 Task: Sort the products by relevance.
Action: Mouse moved to (19, 112)
Screenshot: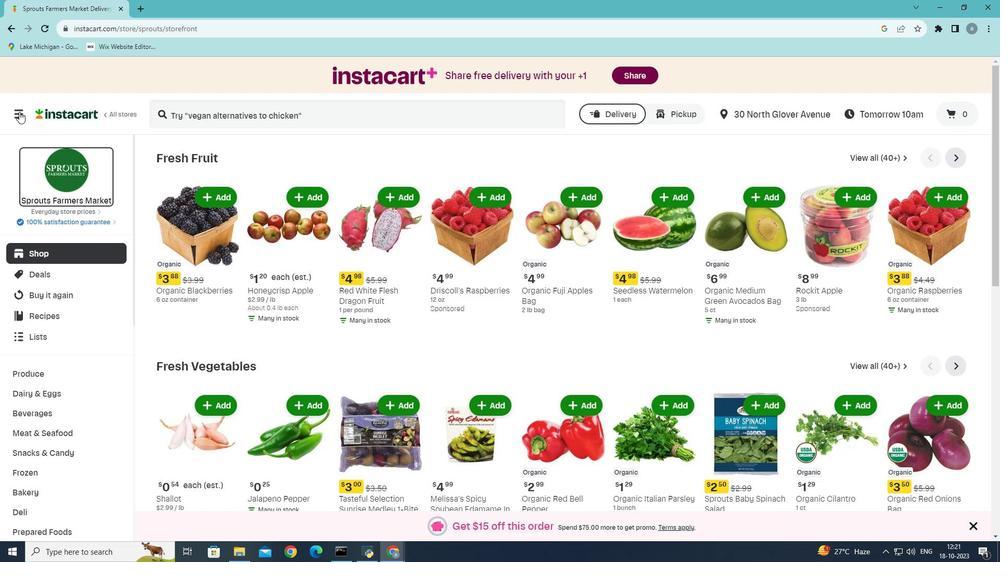
Action: Mouse pressed left at (19, 112)
Screenshot: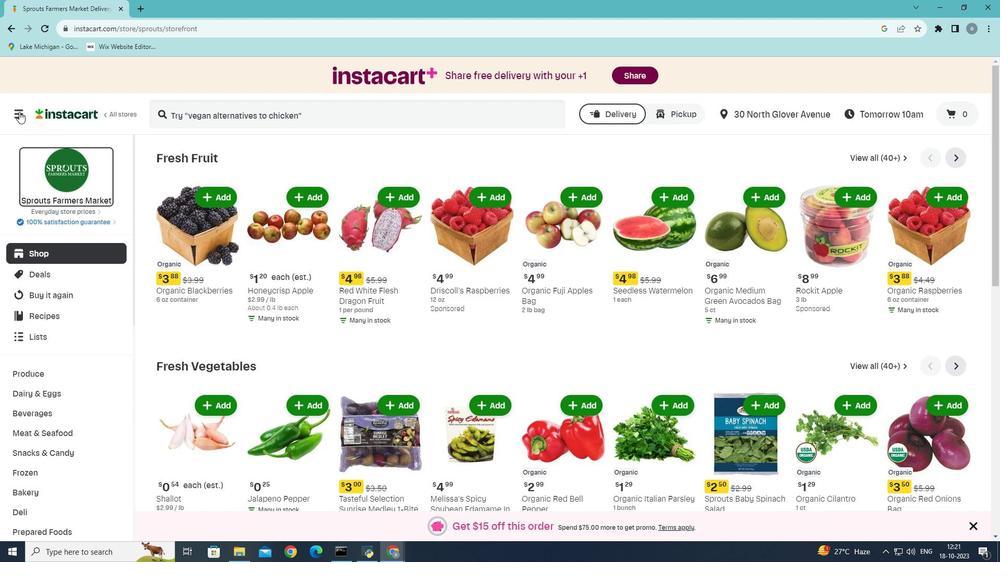 
Action: Mouse moved to (58, 301)
Screenshot: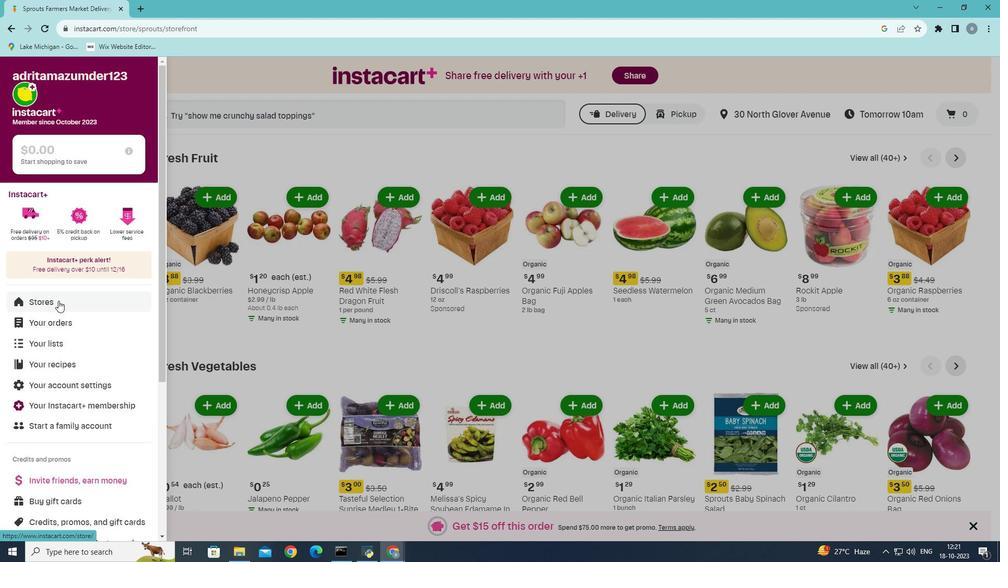 
Action: Mouse pressed left at (58, 301)
Screenshot: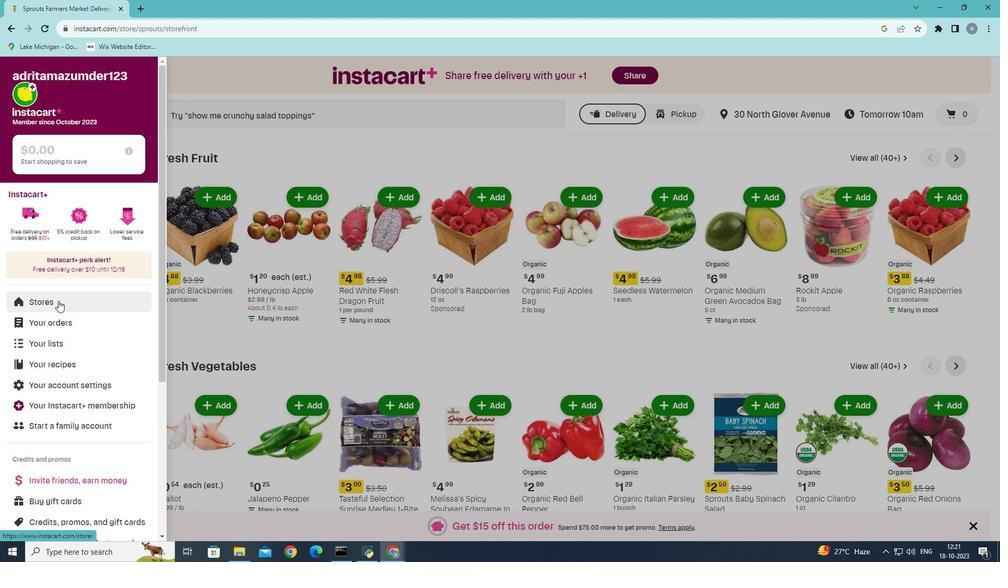 
Action: Mouse moved to (242, 129)
Screenshot: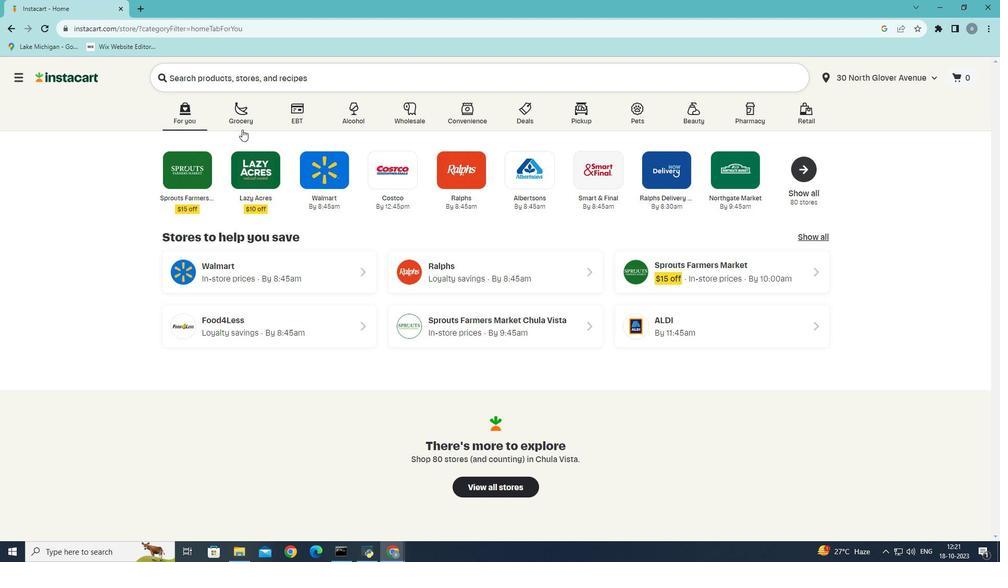 
Action: Mouse pressed left at (242, 129)
Screenshot: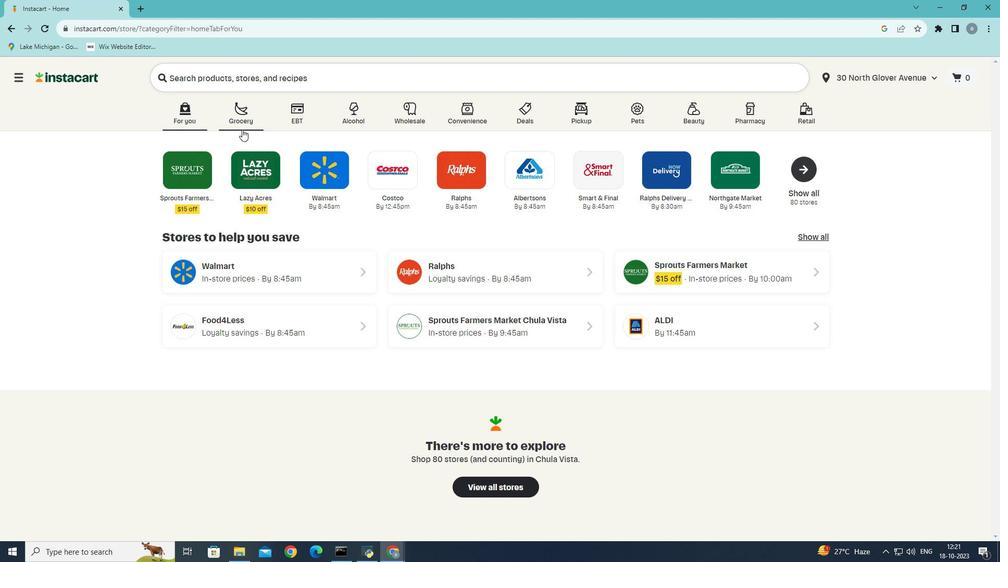 
Action: Mouse moved to (269, 320)
Screenshot: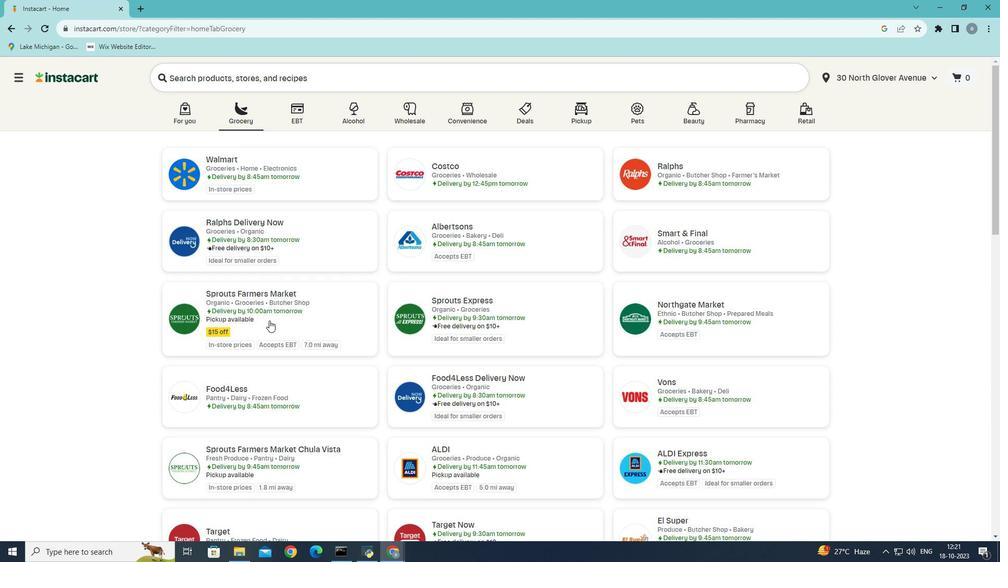
Action: Mouse pressed left at (269, 320)
Screenshot: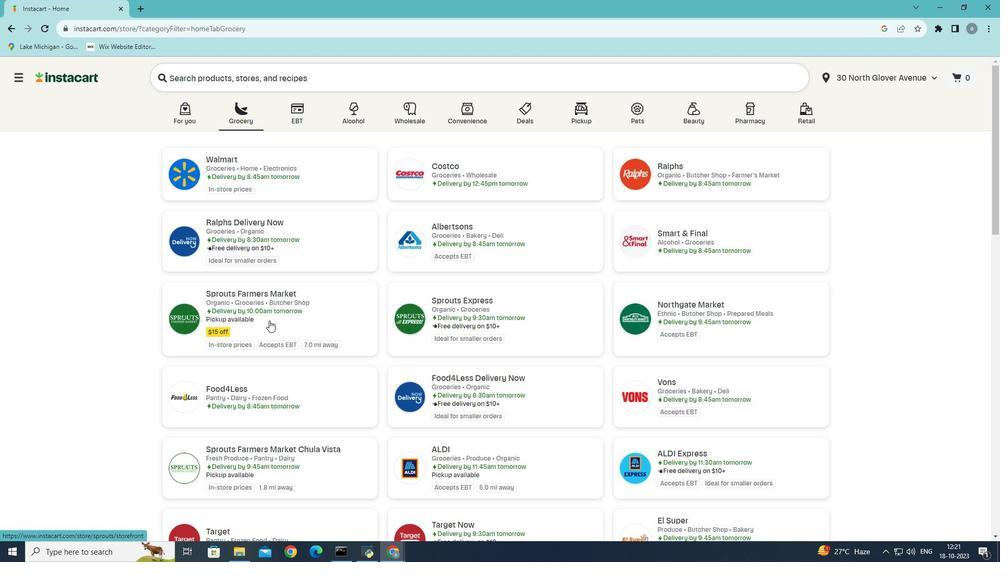 
Action: Mouse moved to (50, 433)
Screenshot: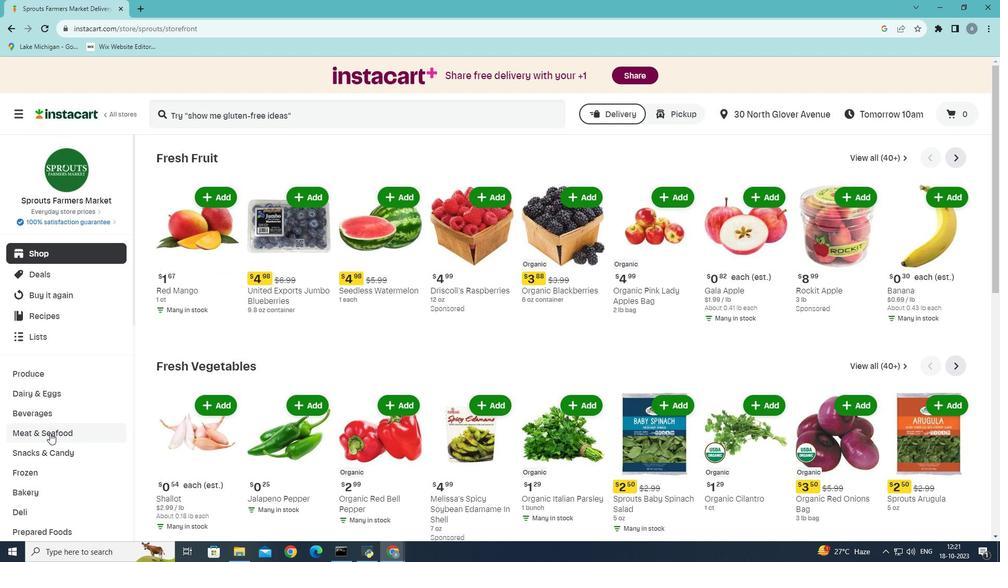 
Action: Mouse pressed left at (50, 433)
Screenshot: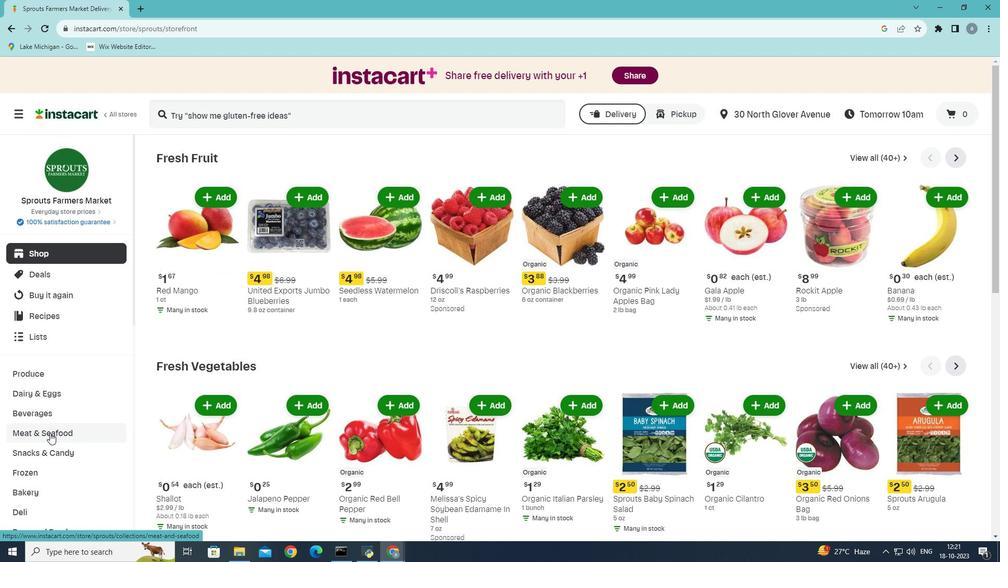 
Action: Mouse moved to (341, 181)
Screenshot: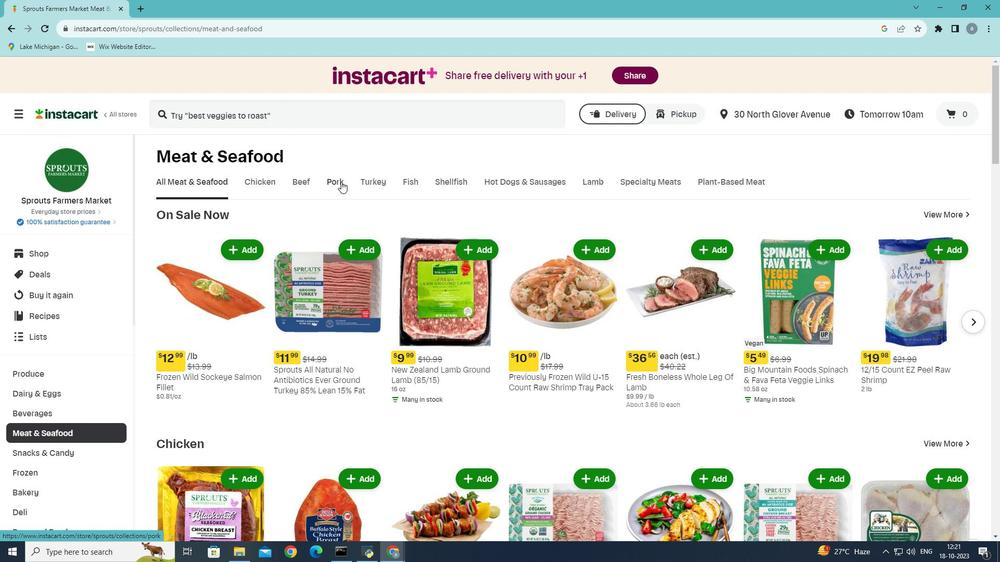 
Action: Mouse pressed left at (341, 181)
Screenshot: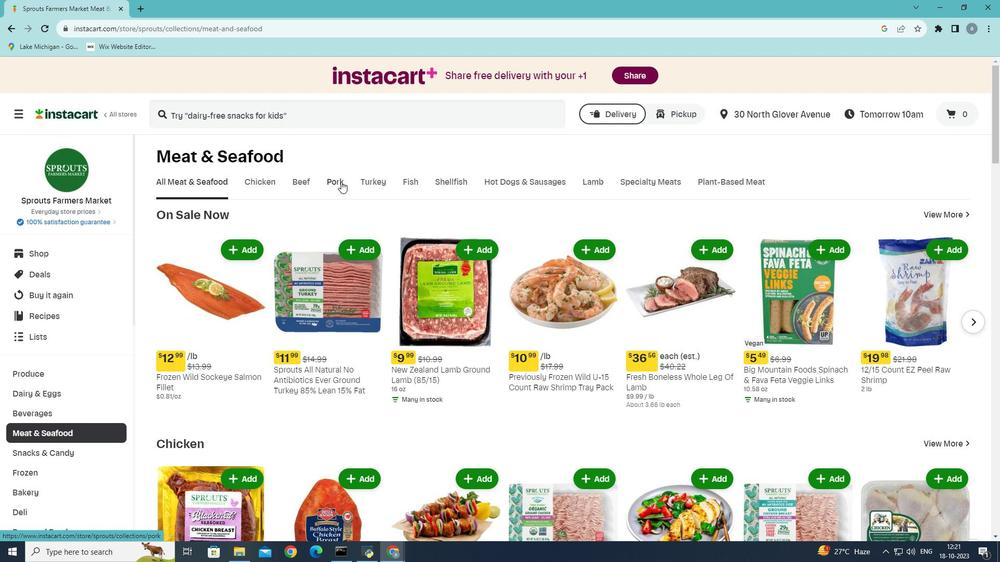 
Action: Mouse moved to (295, 233)
Screenshot: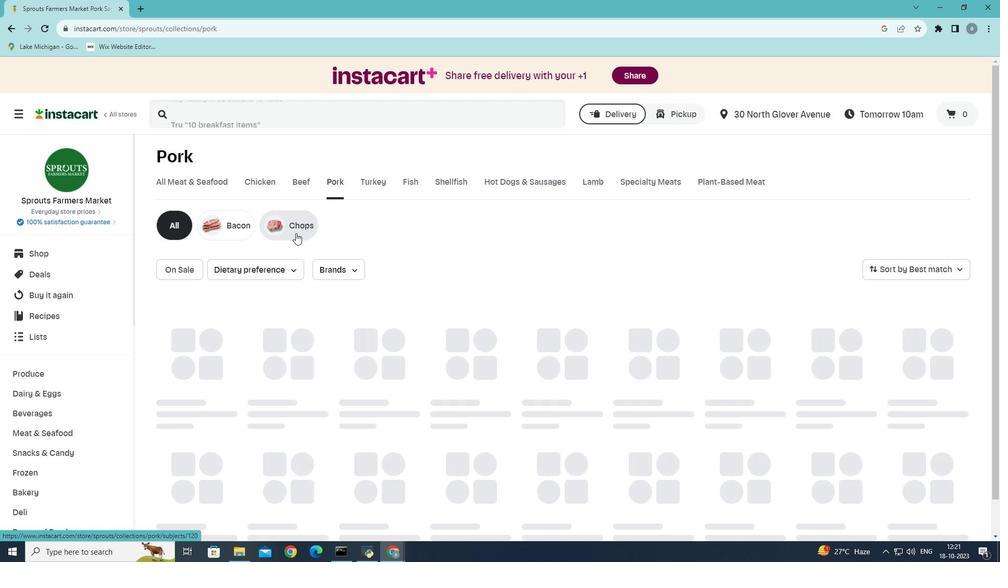 
Action: Mouse pressed left at (295, 233)
Screenshot: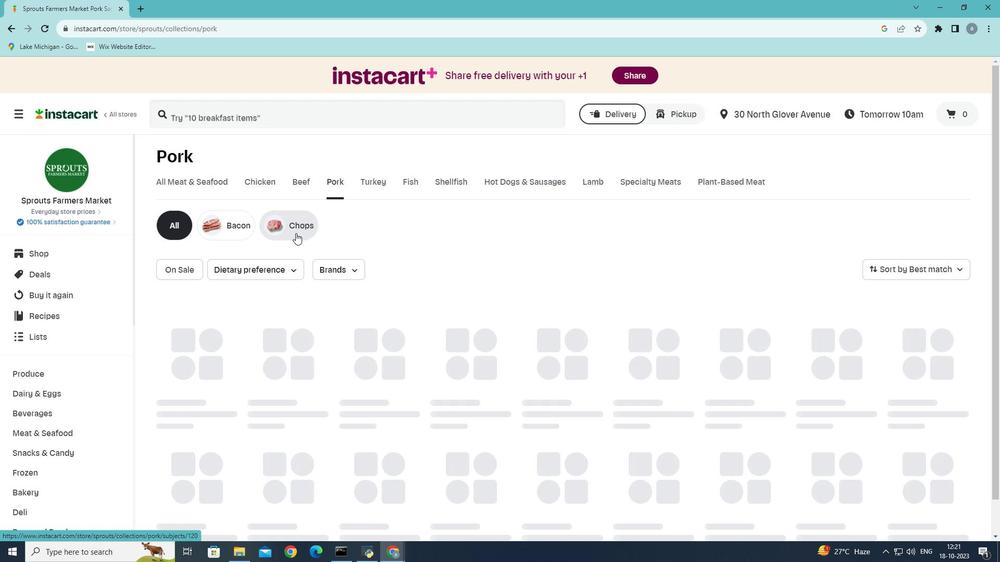
Action: Mouse moved to (968, 268)
Screenshot: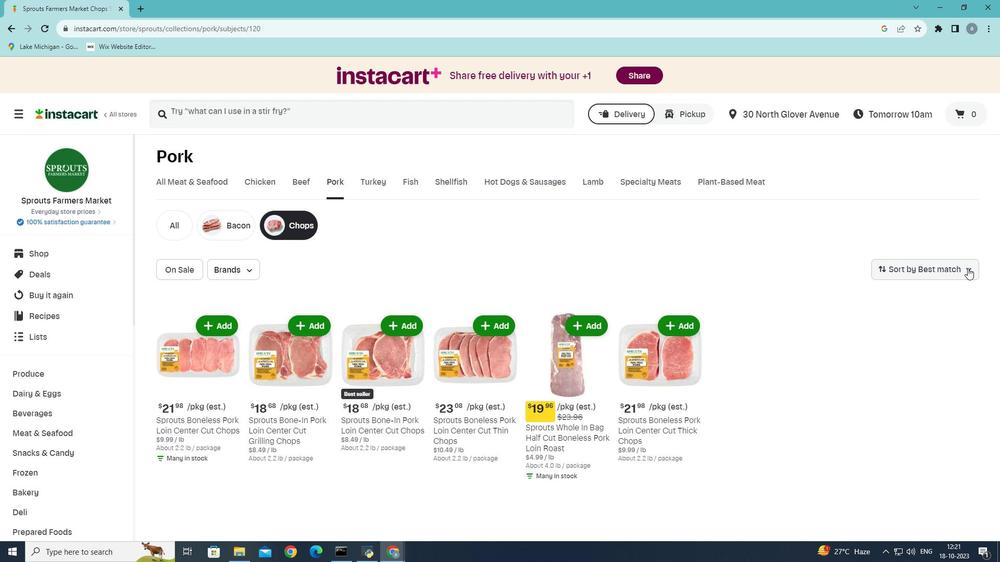
Action: Mouse pressed left at (968, 268)
Screenshot: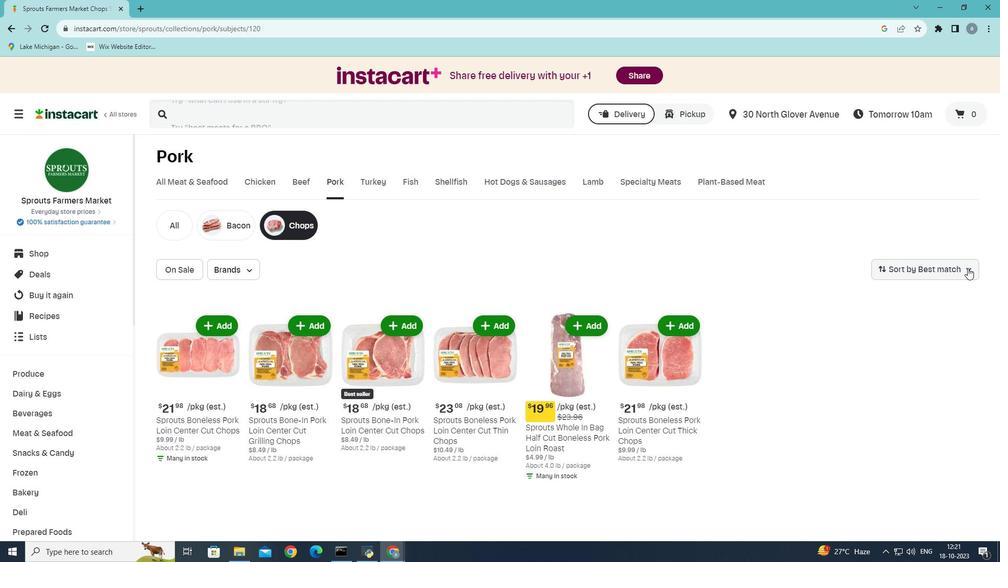 
Action: Mouse moved to (909, 425)
Screenshot: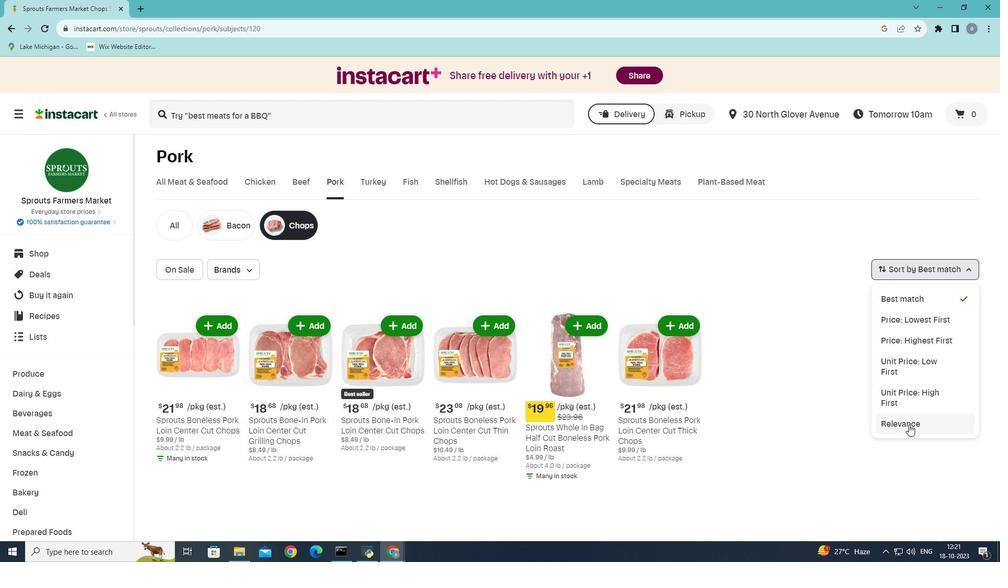 
Action: Mouse pressed left at (909, 425)
Screenshot: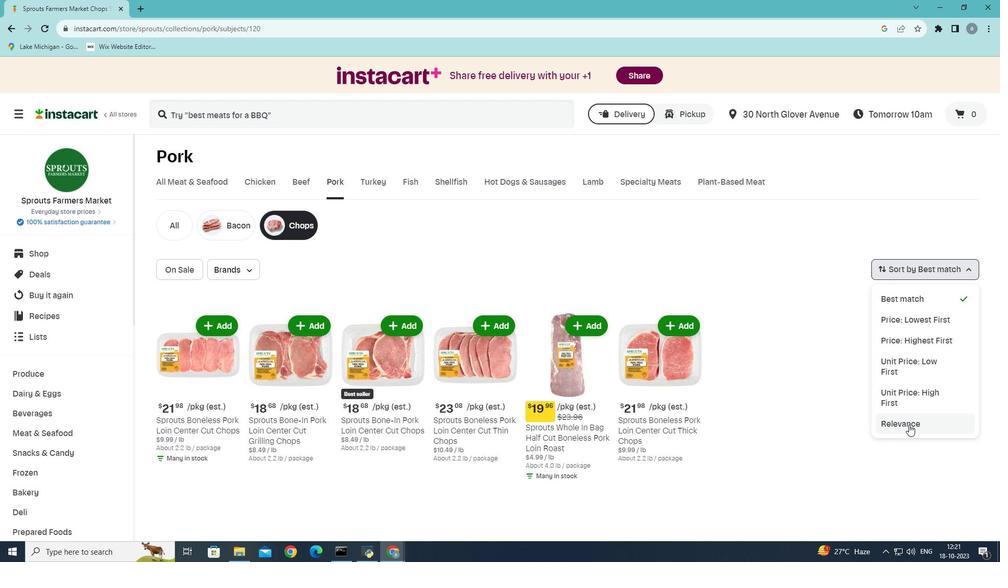 
